 Task: Add an event with the title Second Sales Forecast Analysis, date '2024/05/02', time 9:40 AM to 11:40 AMand add a description: The training workshop will begin with an exploration of the key principles and qualities of effective team leadership. Participants will gain an understanding of the different leadership styles and approaches, and how to adapt their leadership style to meet the needs of their team and organization._x000D_
, put the event into Orange category . Add location for the event as: Oslo, Norway, logged in from the account softage.7@softage.netand send the event invitation to softage.6@softage.net and softage.8@softage.net. Set a reminder for the event 15 minutes before
Action: Mouse moved to (101, 109)
Screenshot: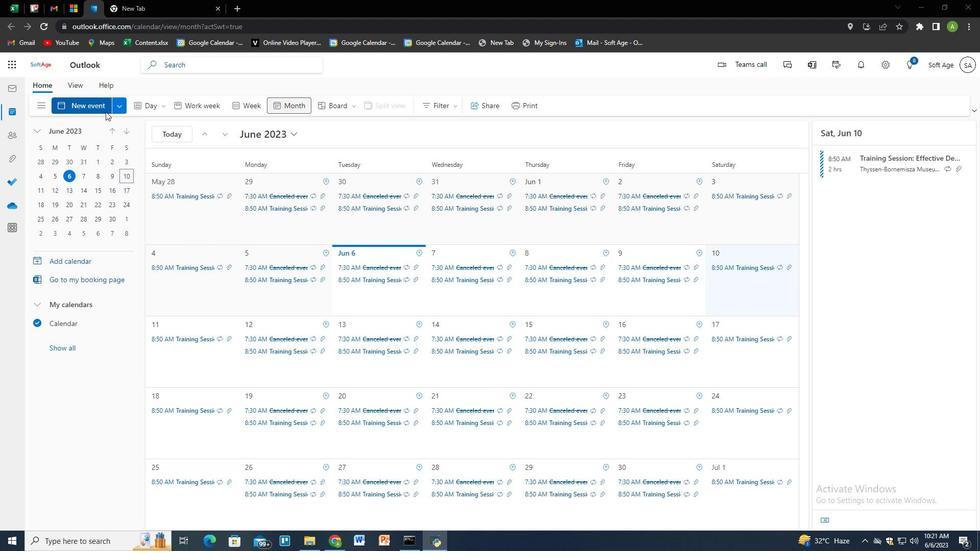 
Action: Mouse pressed left at (101, 109)
Screenshot: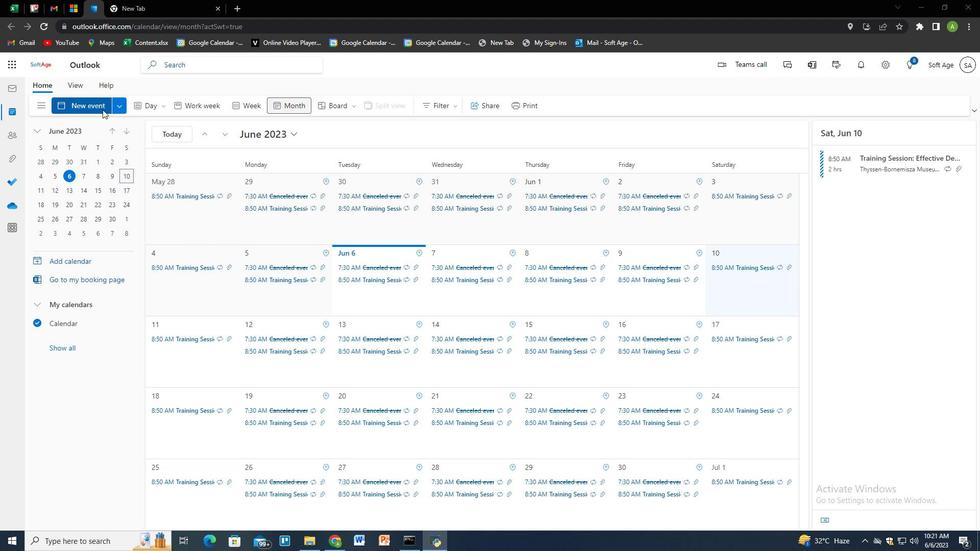 
Action: Mouse moved to (343, 170)
Screenshot: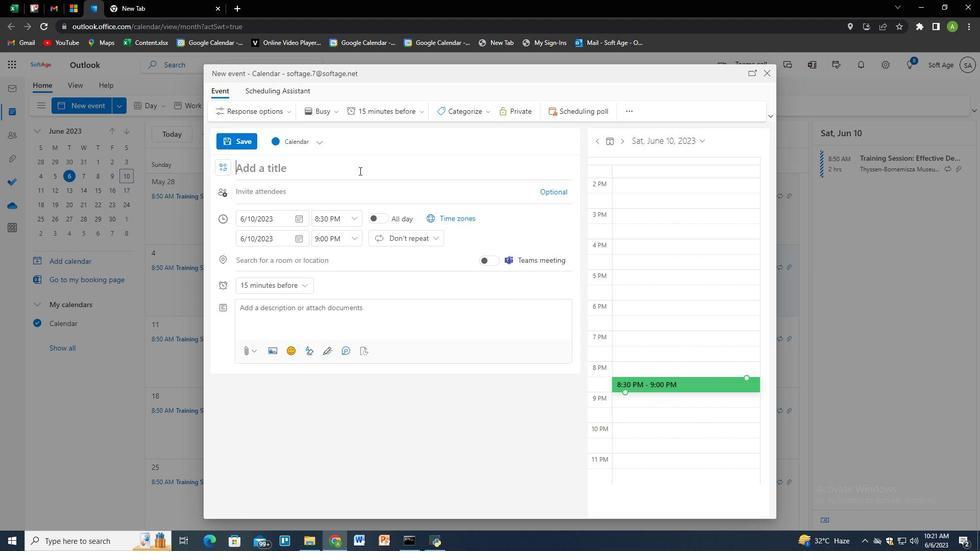 
Action: Mouse pressed left at (343, 170)
Screenshot: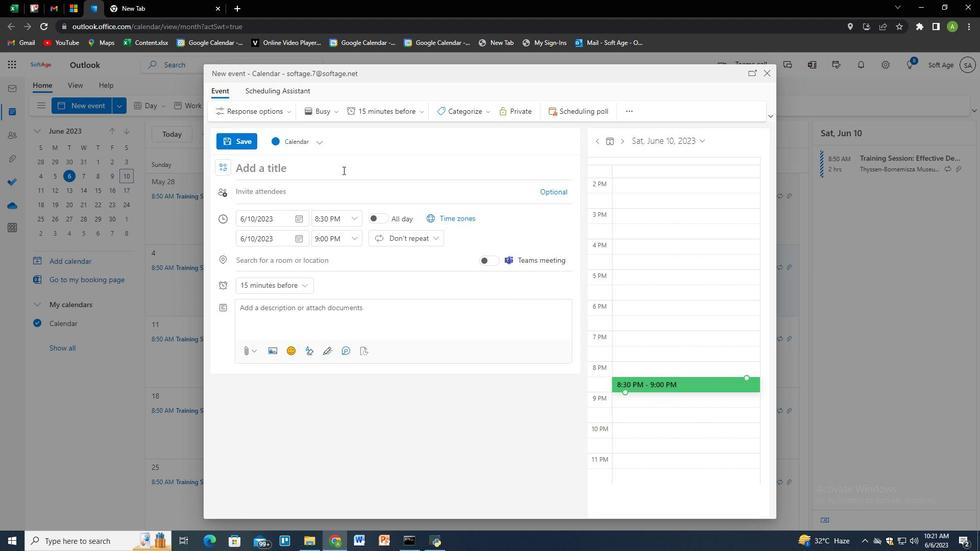 
Action: Key pressed <Key.shift>Second<Key.space><Key.shift>Sales<Key.space><Key.shift>Fp<Key.backspace>orecast<Key.space><Key.shift><Key.shift><Key.shift><Key.shift><Key.shift><Key.shift><Key.shift><Key.shift><Key.shift><Key.shift><Key.shift><Key.shift><Key.shift><Key.shift><Key.shift><Key.shift><Key.shift><Key.shift><Key.shift><Key.shift><Key.shift><Key.shift><Key.shift><Key.shift><Key.shift><Key.shift><Key.shift><Key.shift><Key.shift><Key.shift><Key.shift><Key.shift><Key.shift><Key.shift><Key.shift><Key.shift><Key.shift>Analysis
Screenshot: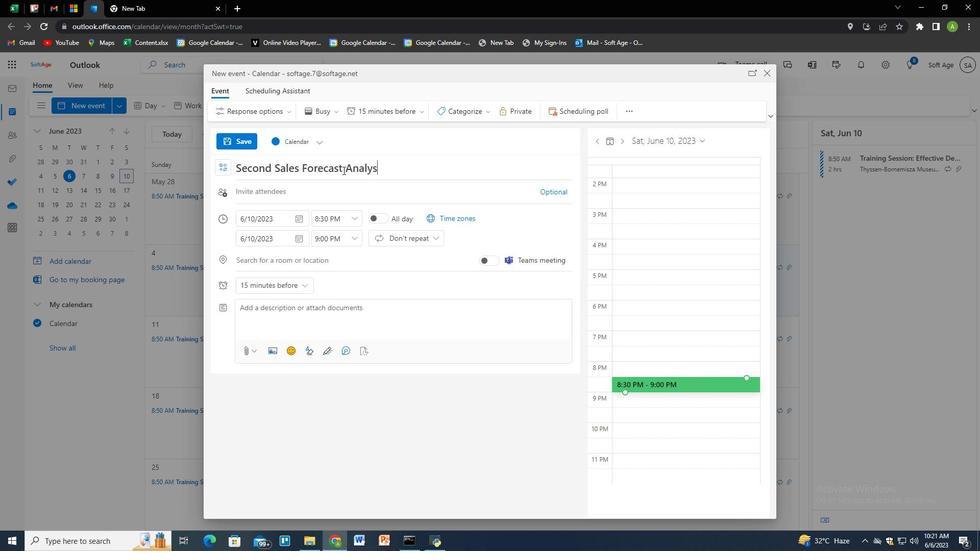 
Action: Mouse moved to (303, 215)
Screenshot: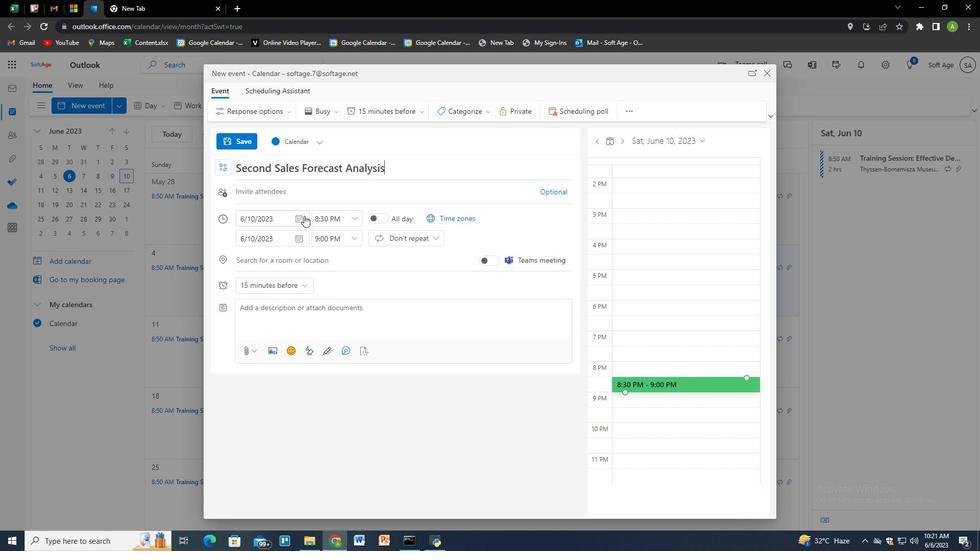 
Action: Mouse pressed left at (303, 215)
Screenshot: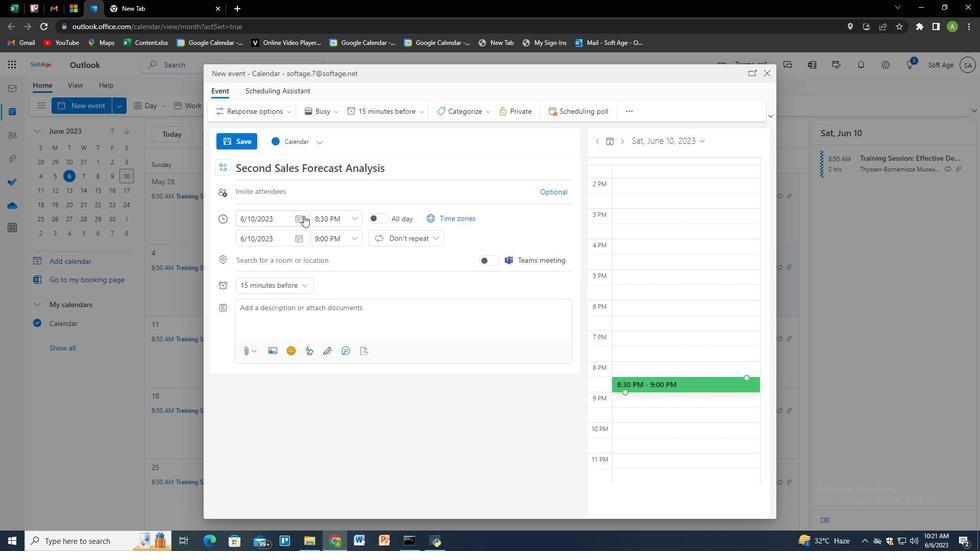 
Action: Mouse moved to (287, 233)
Screenshot: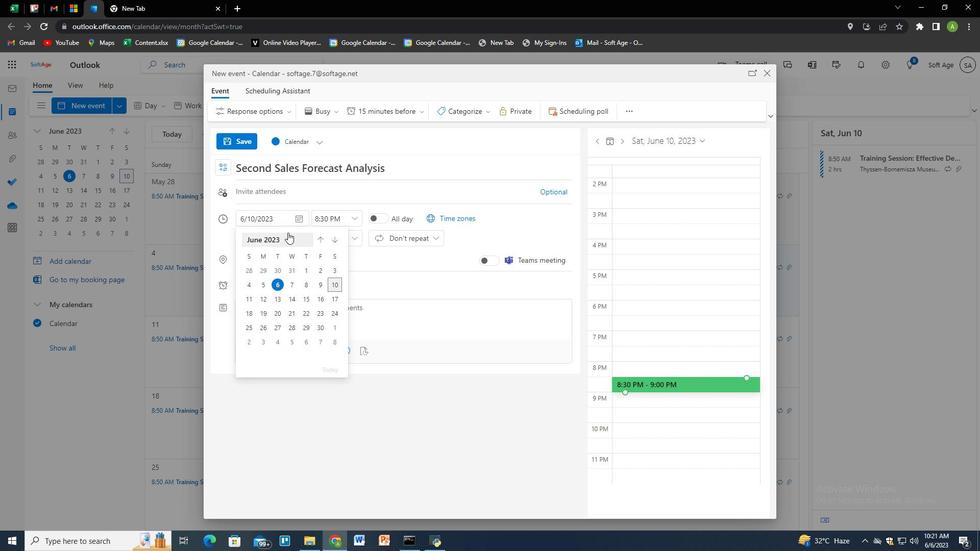 
Action: Mouse pressed left at (287, 233)
Screenshot: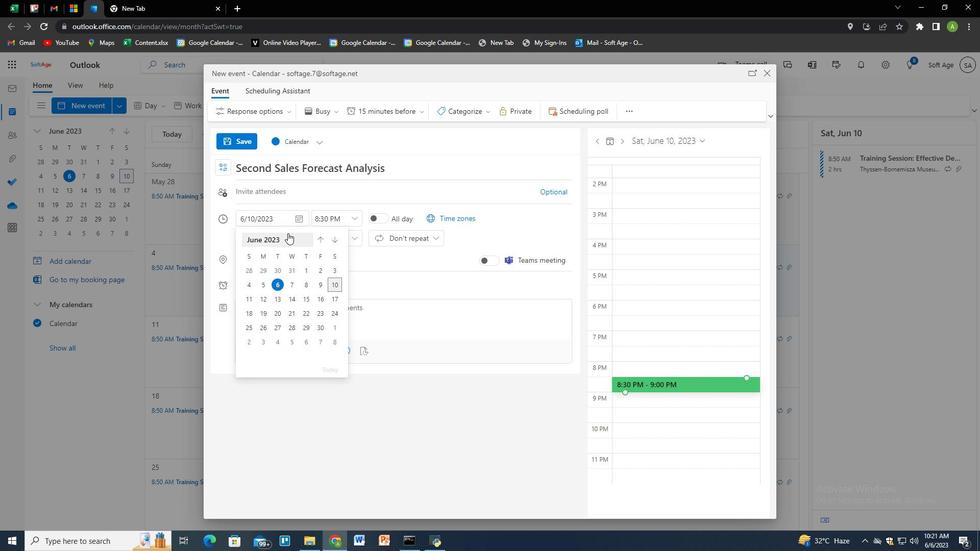
Action: Mouse moved to (287, 242)
Screenshot: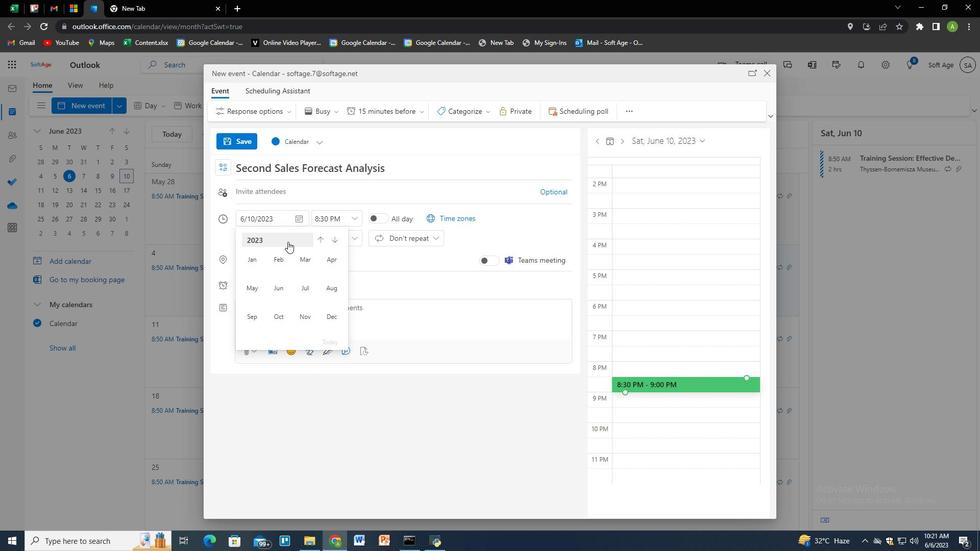 
Action: Mouse pressed left at (287, 242)
Screenshot: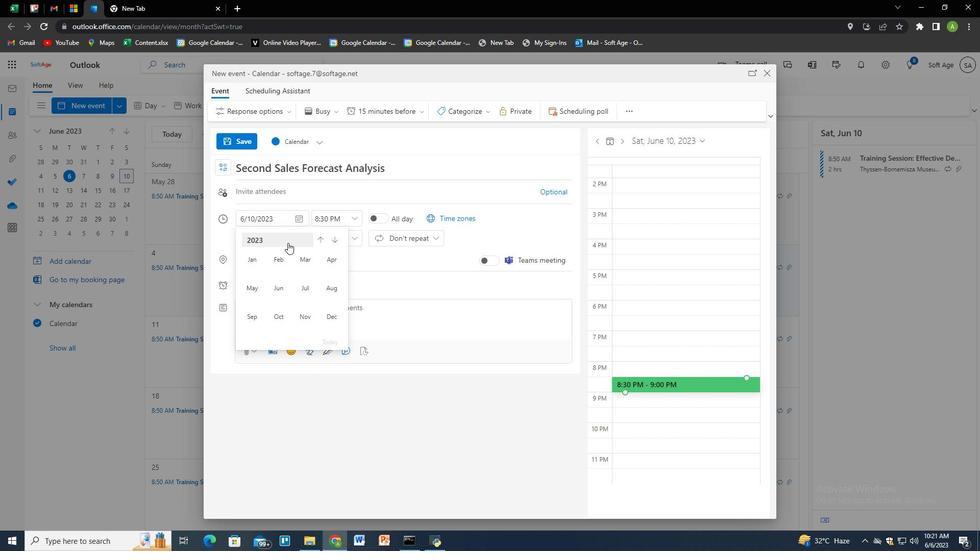 
Action: Mouse moved to (257, 287)
Screenshot: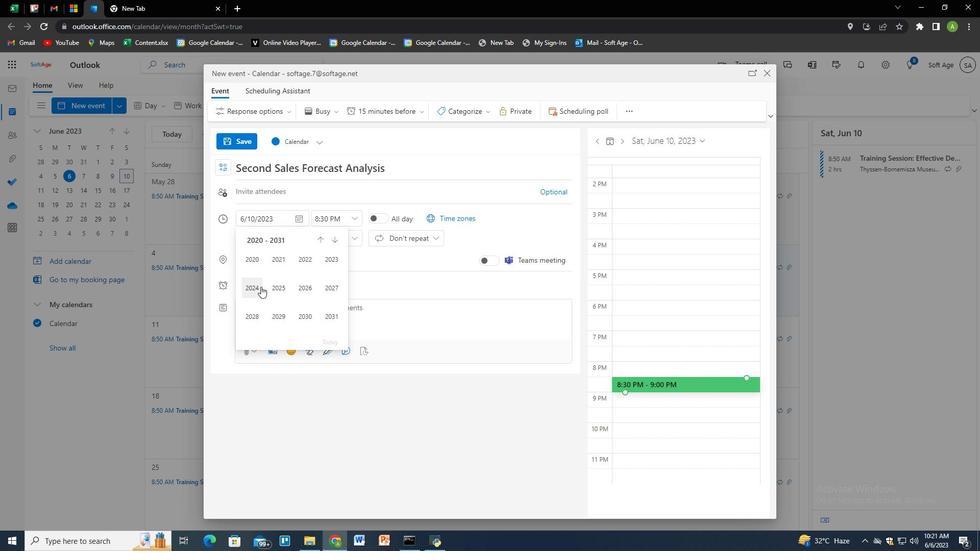 
Action: Mouse pressed left at (257, 287)
Screenshot: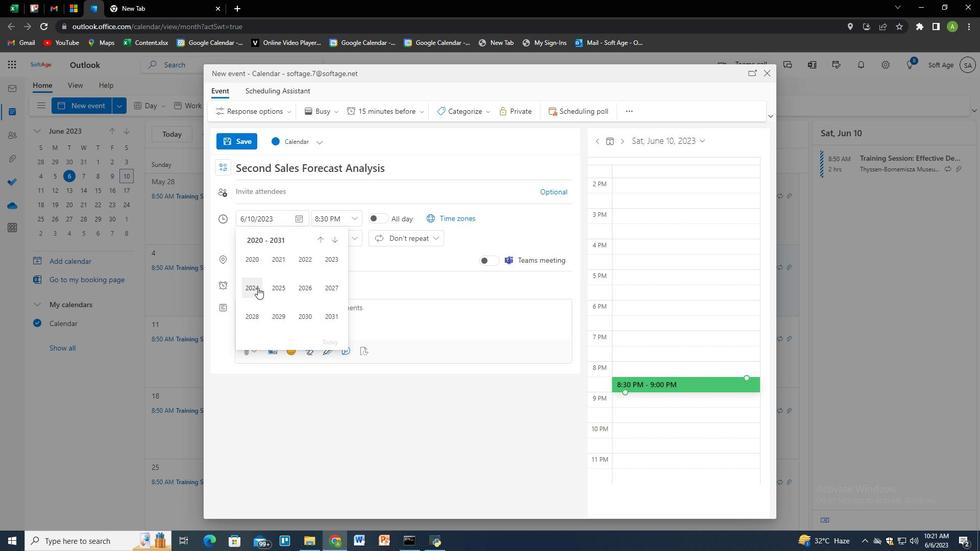 
Action: Mouse moved to (250, 284)
Screenshot: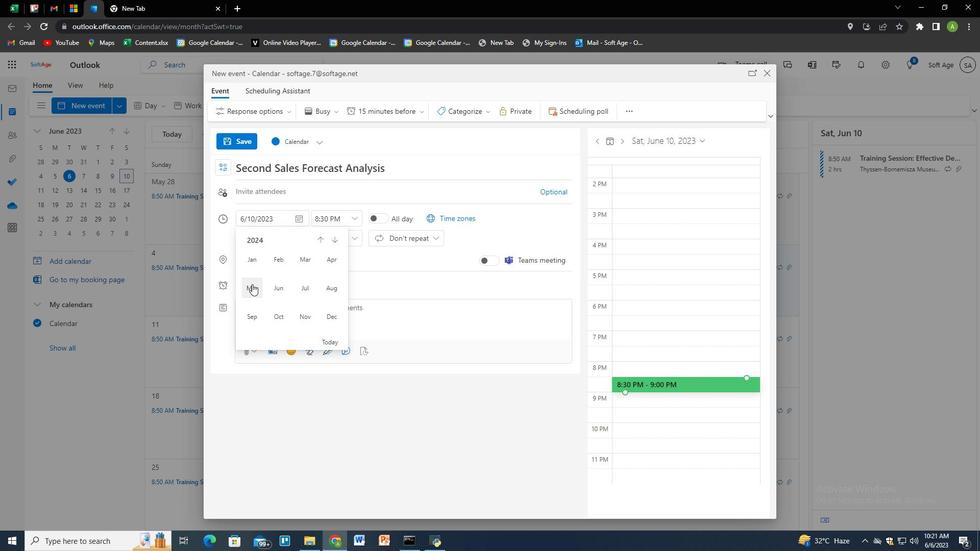 
Action: Mouse pressed left at (250, 284)
Screenshot: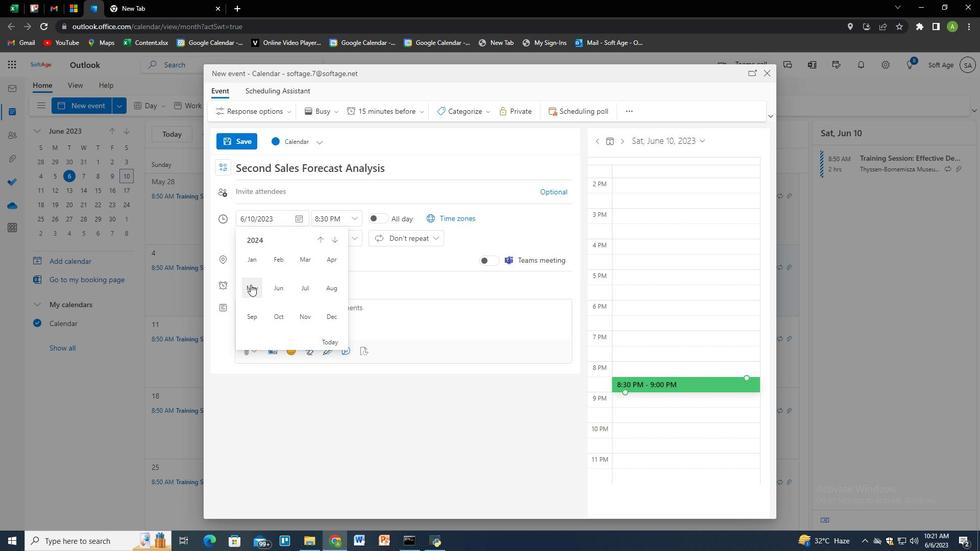 
Action: Mouse moved to (302, 272)
Screenshot: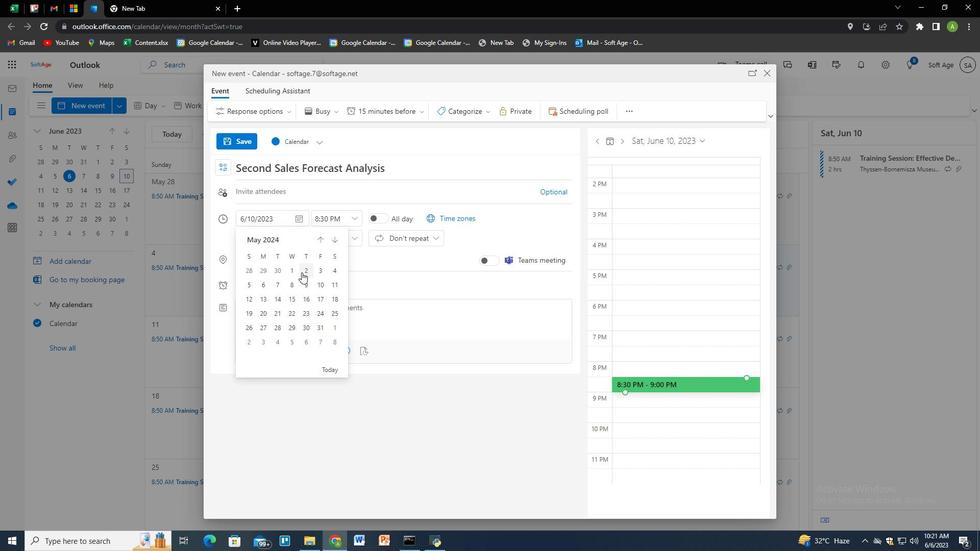 
Action: Mouse pressed left at (302, 272)
Screenshot: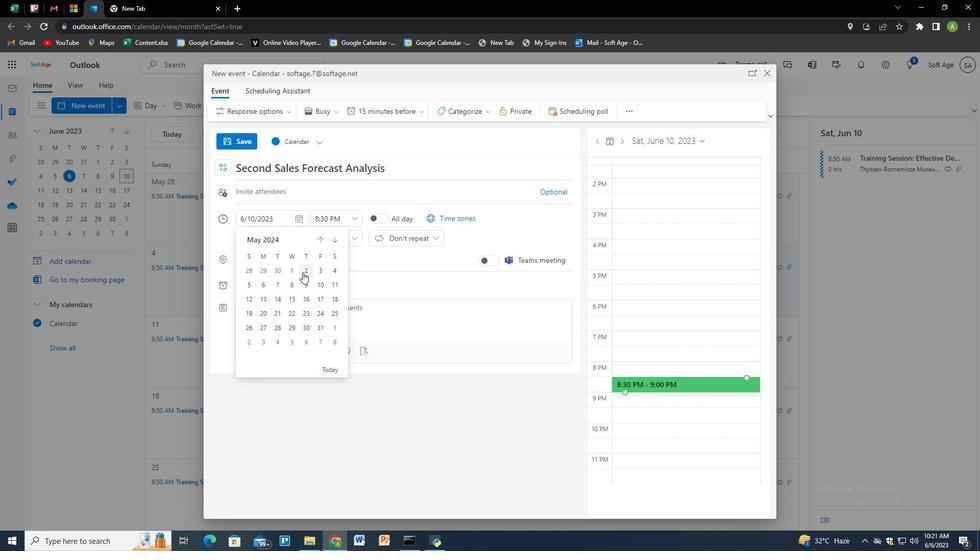 
Action: Mouse moved to (326, 215)
Screenshot: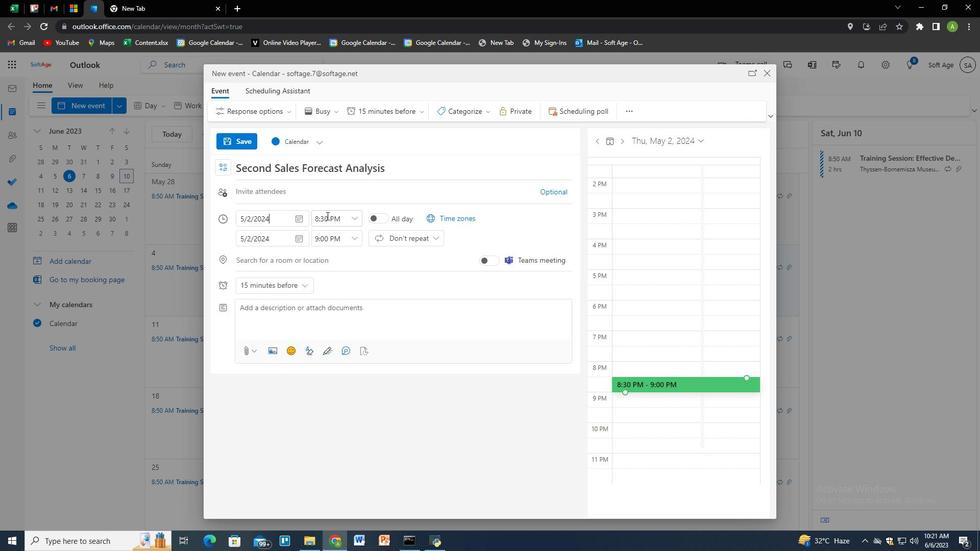 
Action: Mouse pressed left at (326, 215)
Screenshot: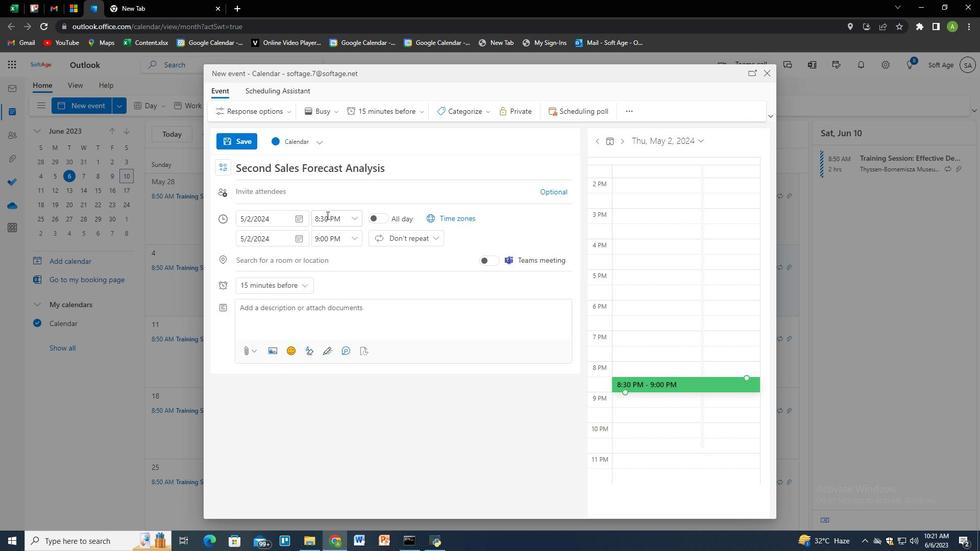 
Action: Key pressed 9<Key.shift_r>:40<Key.space><Key.shift>A<Key.shift_r>M
Screenshot: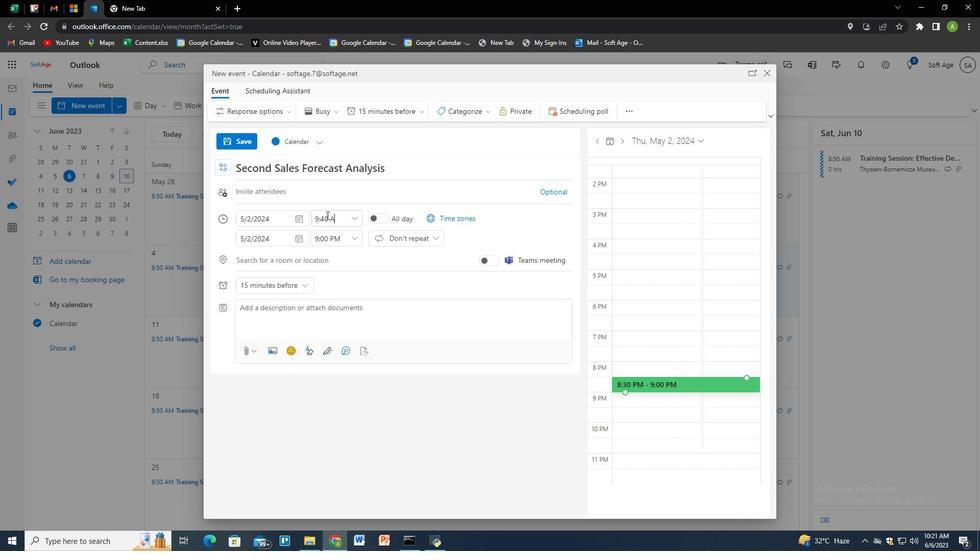 
Action: Mouse moved to (325, 239)
Screenshot: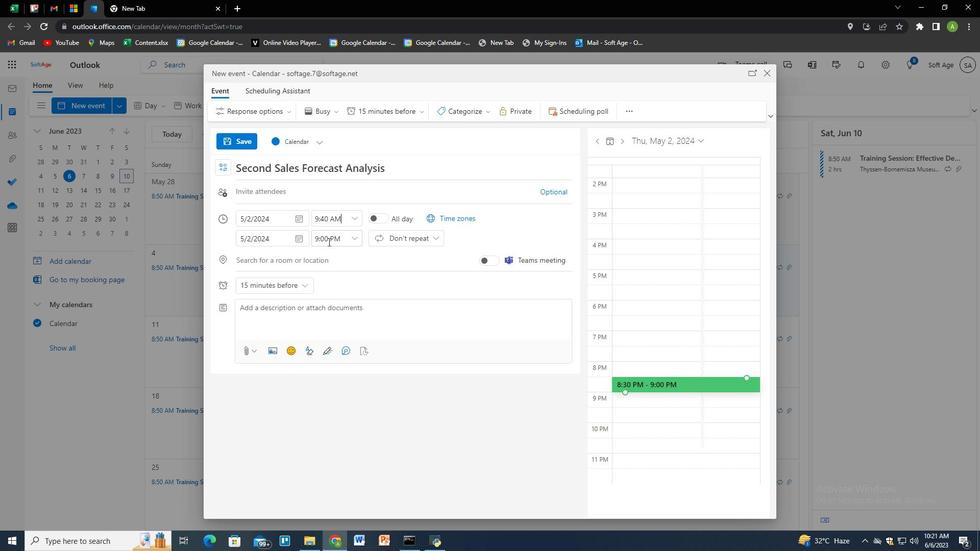 
Action: Mouse pressed left at (325, 239)
Screenshot: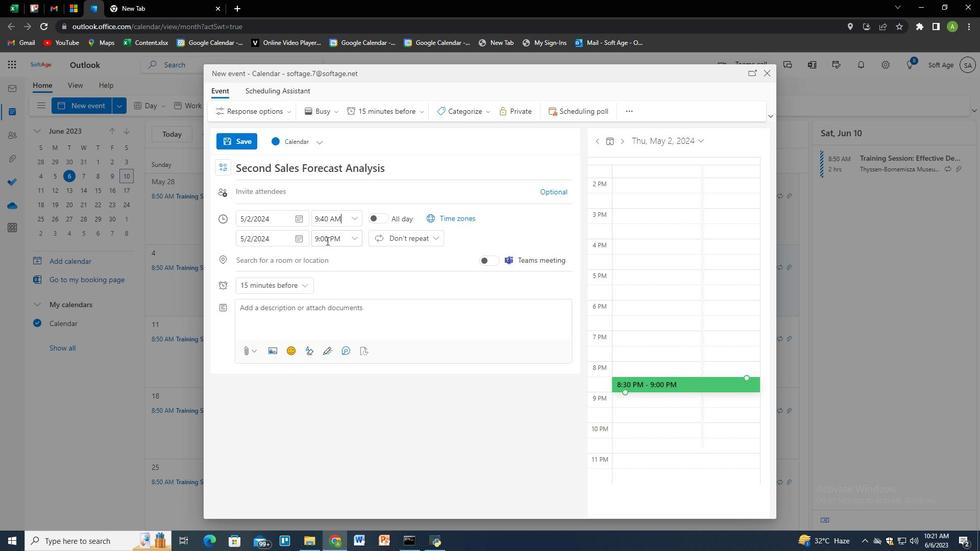 
Action: Key pressed 11<Key.shift_r>:<Key.space>40<Key.backspace><Key.backspace><Key.backspace><Key.space>40<Key.space><Key.shift><Key.shift>AM
Screenshot: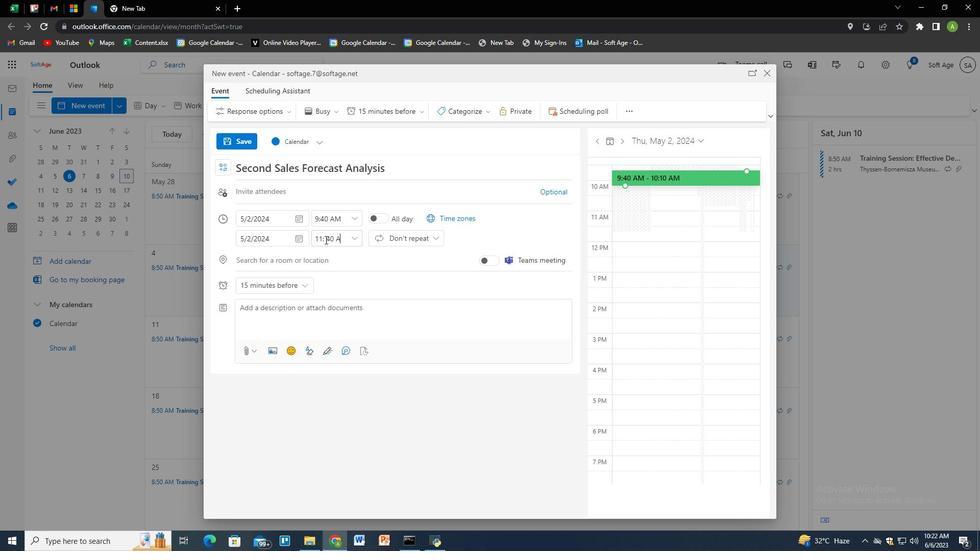 
Action: Mouse moved to (311, 255)
Screenshot: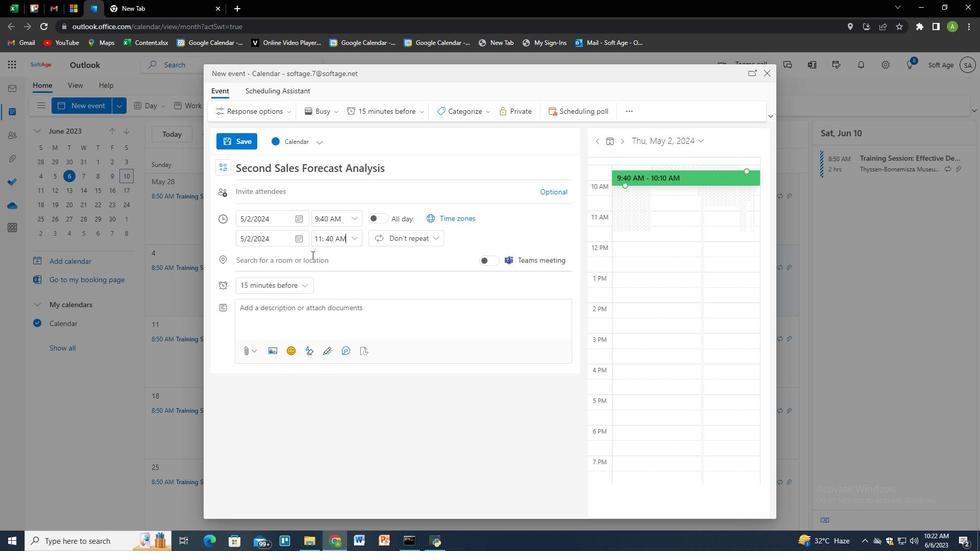 
Action: Key pressed <Key.tab><Key.tab><Key.tab><Key.tab><Key.tab><Key.tab><Key.tab><Key.shift>The<Key.space>training<Key.space>workshop<Key.space>will<Key.space>begin<Key.space>with<Key.space>an<Key.space>exploration<Key.space>of<Key.space>the<Key.space>key<Key.space>pro<Key.backspace>ic<Key.backspace>v<Key.backspace>nciples<Key.space>and<Key.space>qualities<Key.space>of<Key.space>effective<Key.space>team<Key.space>leadershs<Key.backspace><Key.backspace>sh<Key.backspace><Key.backspace>hi[<Key.backspace>p<Key.space>styles<Key.space>and<Key.space>approaches<Key.space>a<Key.backspace><Key.backspace>,<Key.space>and<Key.space>how<Key.space>to<Key.space>adapt<Key.space>their<Key.space>leadership<Key.space>style<Key.space>to<Key.space>meet<Key.space>the<Key.space>needs<Key.space>of<Key.space>thri<Key.backspace><Key.backspace>eir<Key.space>team<Key.space>and<Key.space>organization.
Screenshot: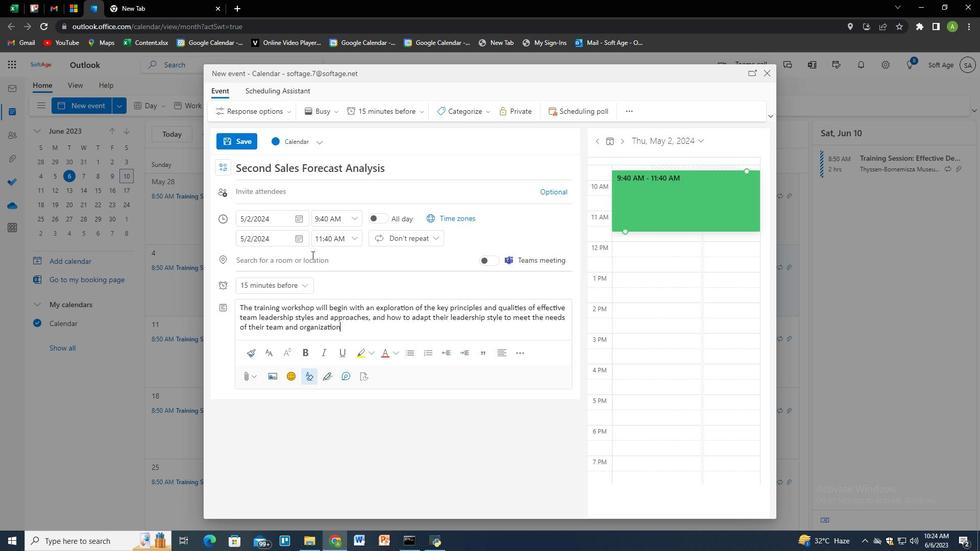 
Action: Mouse moved to (474, 116)
Screenshot: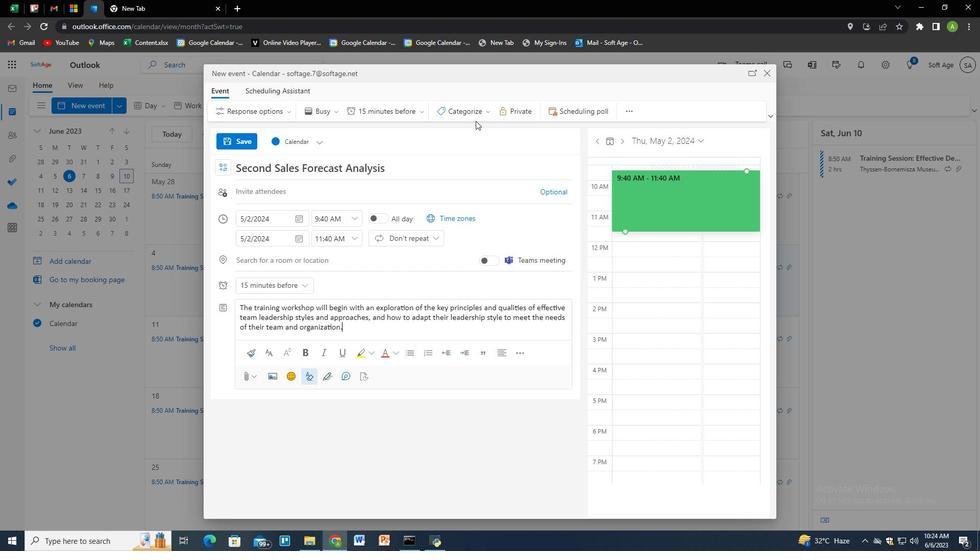 
Action: Mouse pressed left at (474, 116)
Screenshot: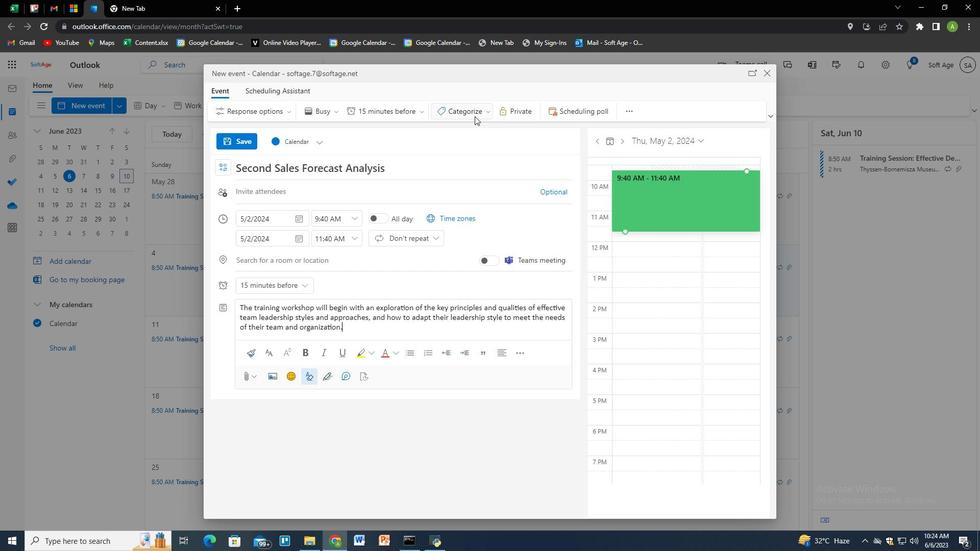 
Action: Mouse moved to (478, 163)
Screenshot: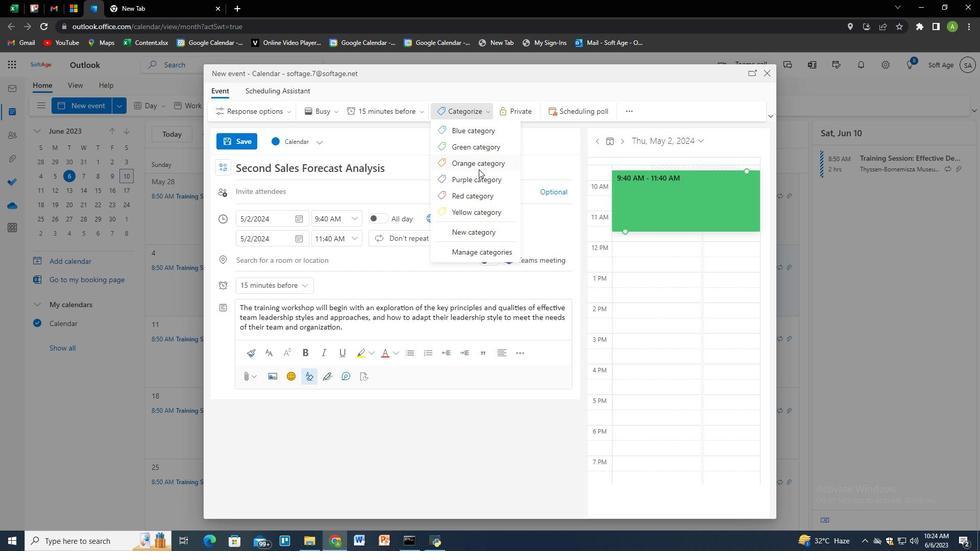 
Action: Mouse pressed left at (478, 163)
Screenshot: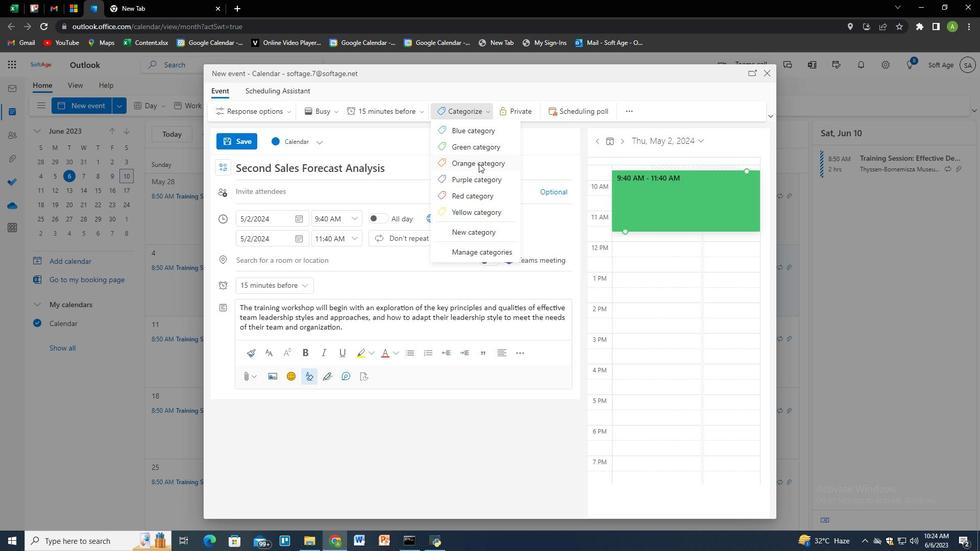 
Action: Mouse moved to (299, 260)
Screenshot: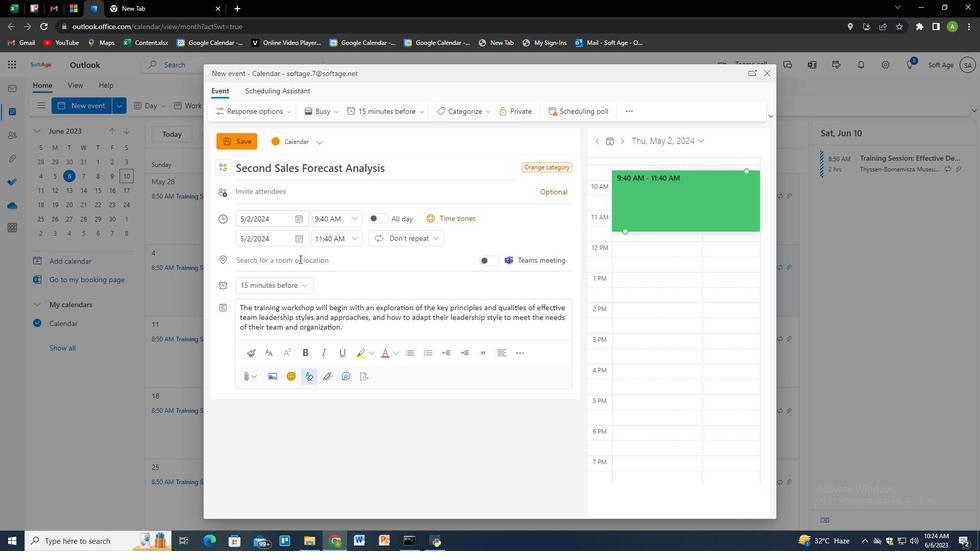 
Action: Mouse pressed left at (299, 260)
Screenshot: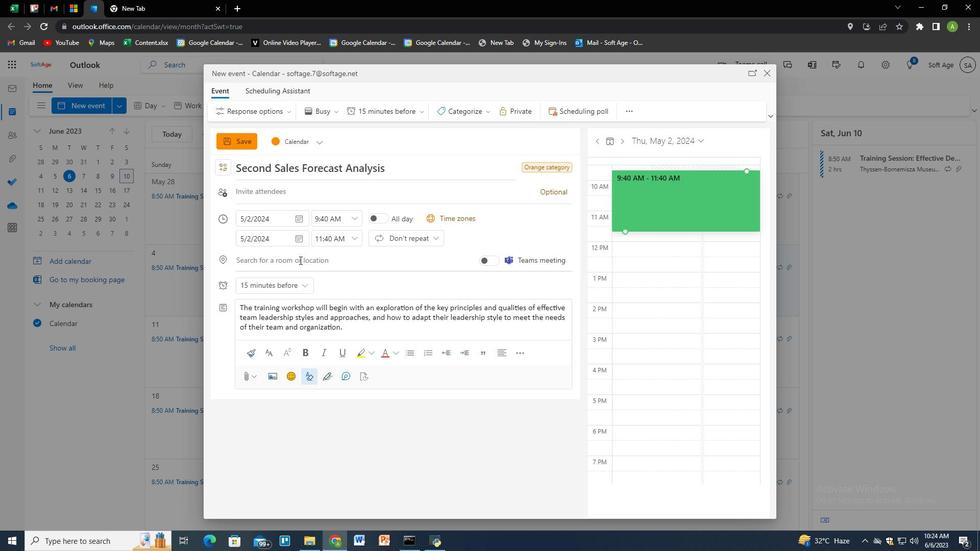 
Action: Key pressed <Key.shift>Oslo,<Key.space><Key.shift>Norway<Key.down><Key.enter>
Screenshot: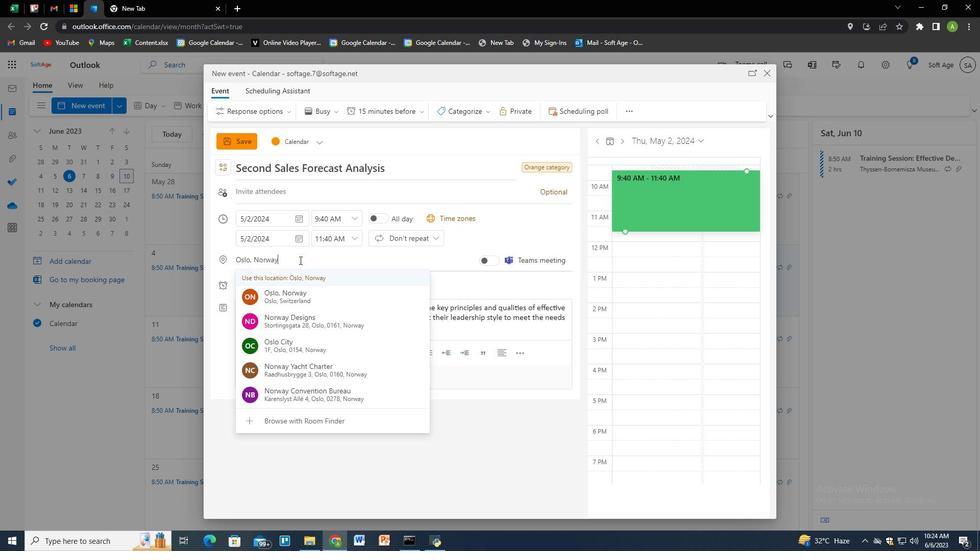 
Action: Mouse moved to (335, 196)
Screenshot: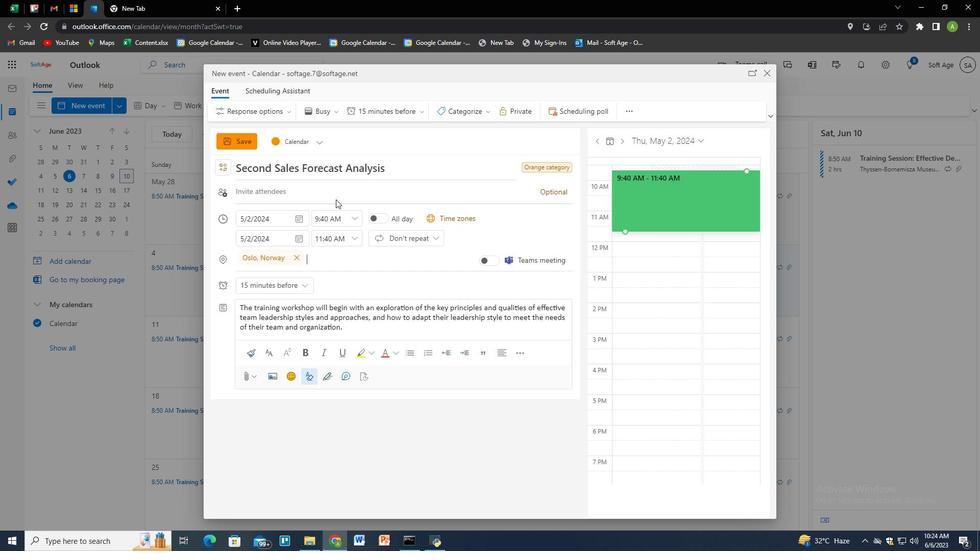 
Action: Mouse pressed left at (335, 196)
Screenshot: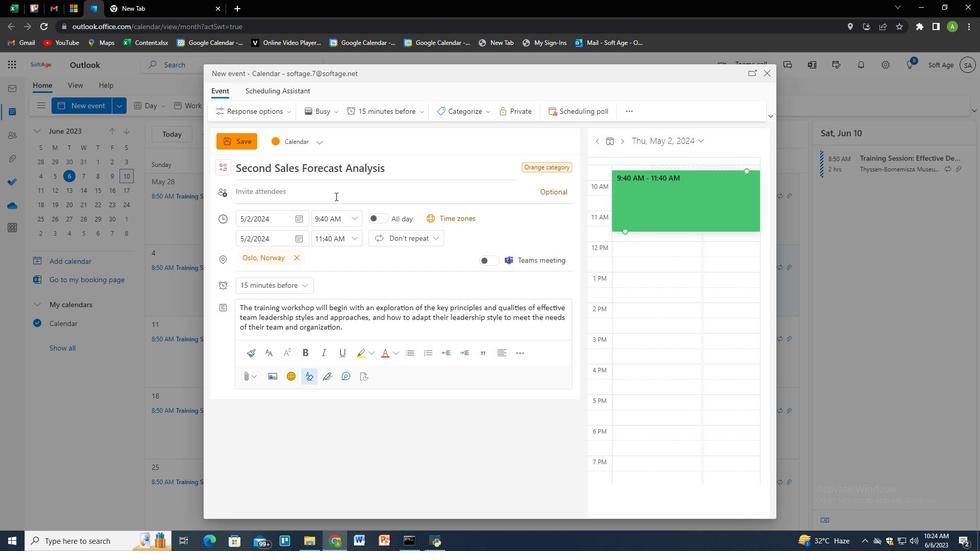 
Action: Key pressed softage.6<Key.shift>@softage.net<Key.enter>softage<Key.shift>@<Key.backspace>.8<Key.shift>@softage.net<Key.down><Key.up><Key.enter>
Screenshot: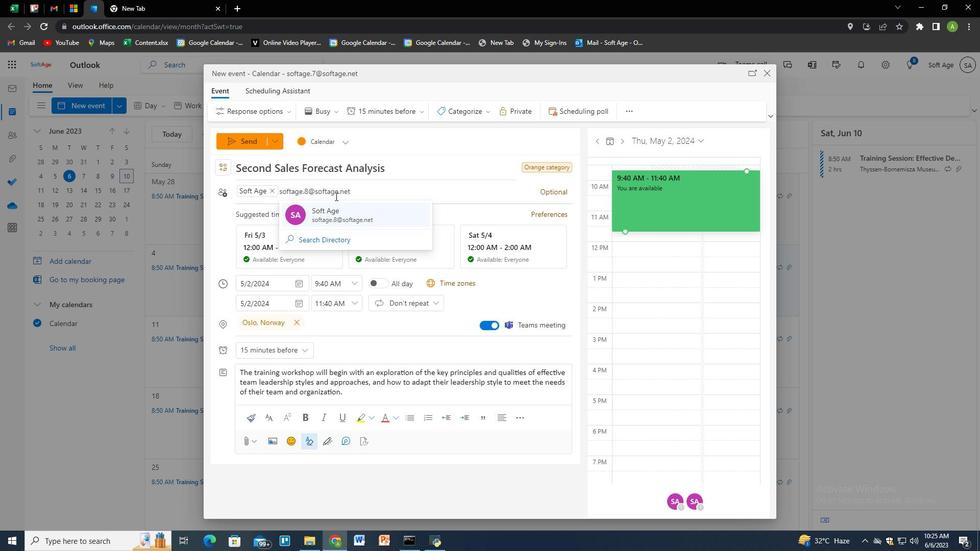 
Action: Mouse moved to (369, 108)
Screenshot: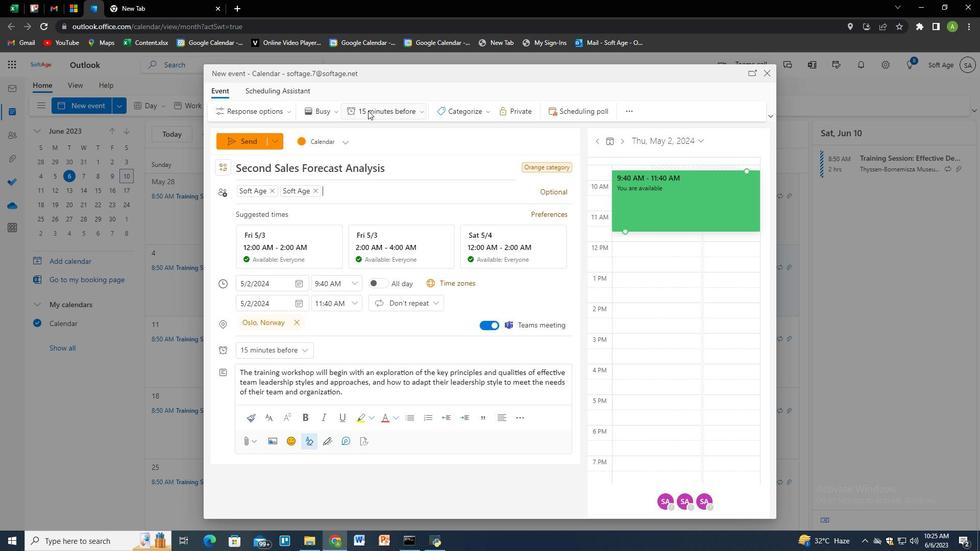 
Action: Mouse pressed left at (369, 108)
Screenshot: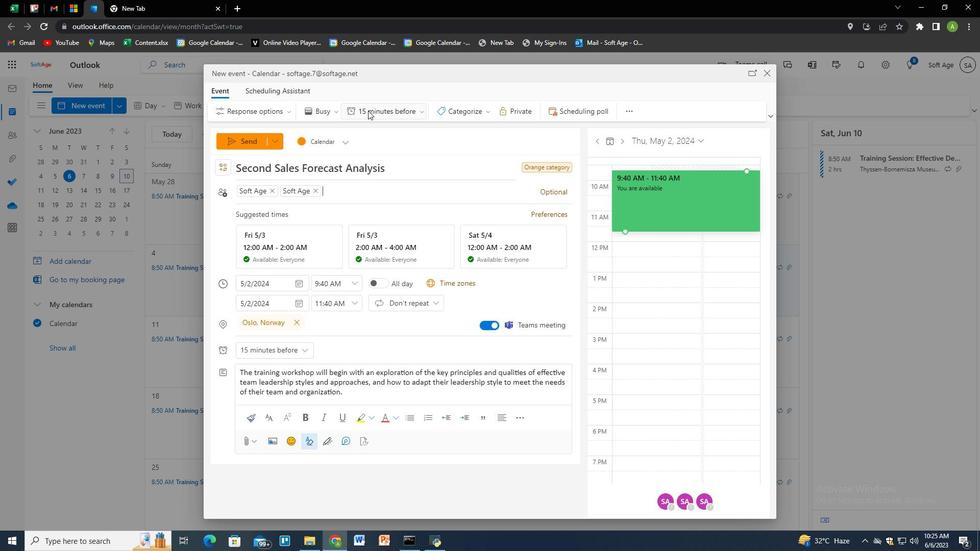 
Action: Mouse moved to (381, 184)
Screenshot: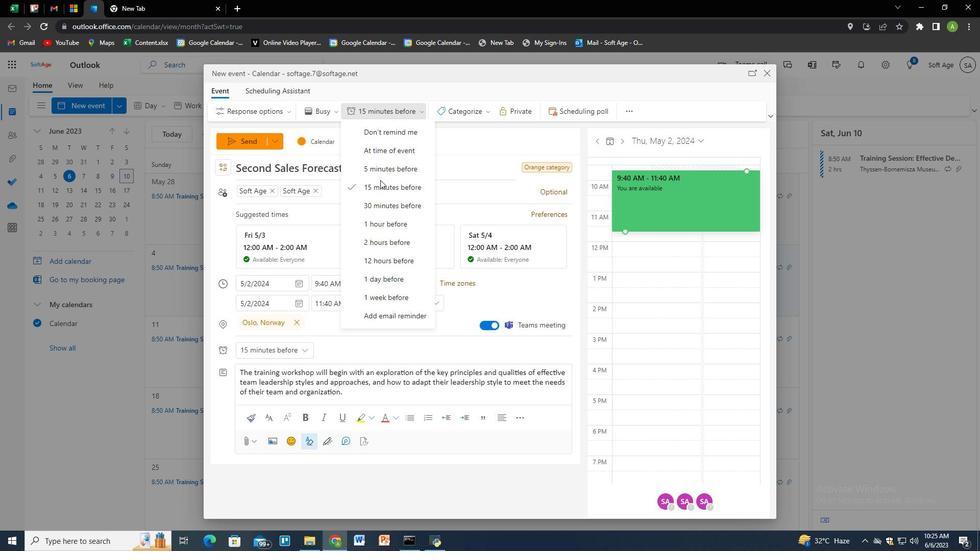 
Action: Mouse pressed left at (381, 184)
Screenshot: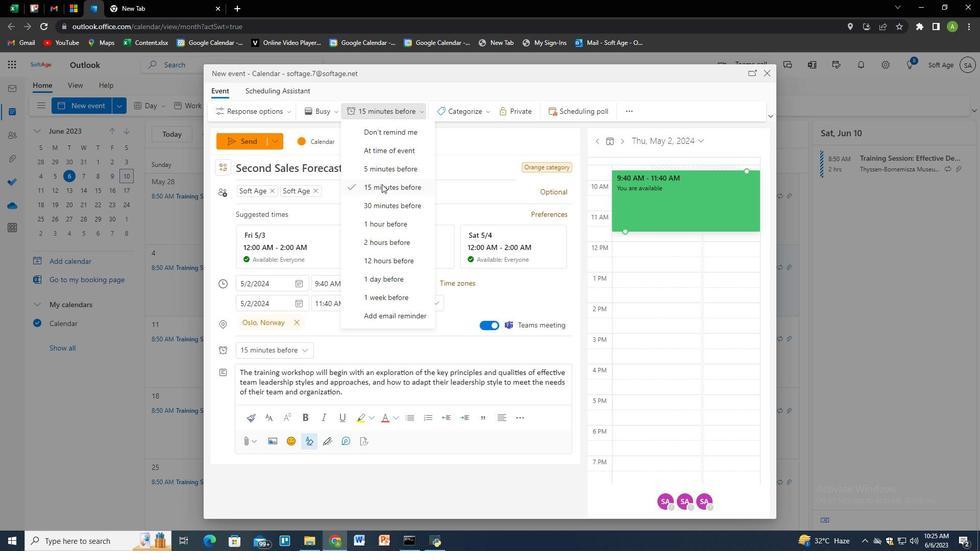 
Action: Mouse moved to (405, 194)
Screenshot: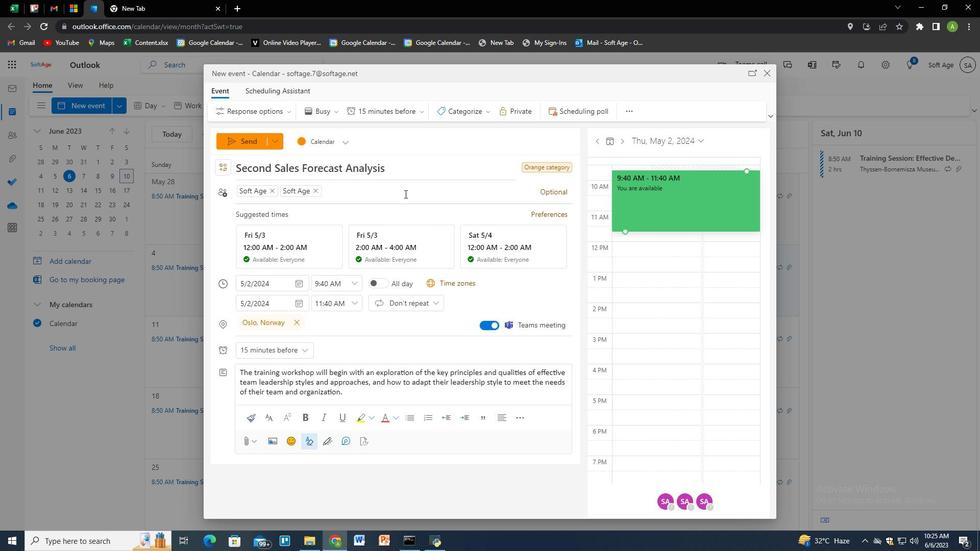 
Action: Mouse pressed left at (405, 194)
Screenshot: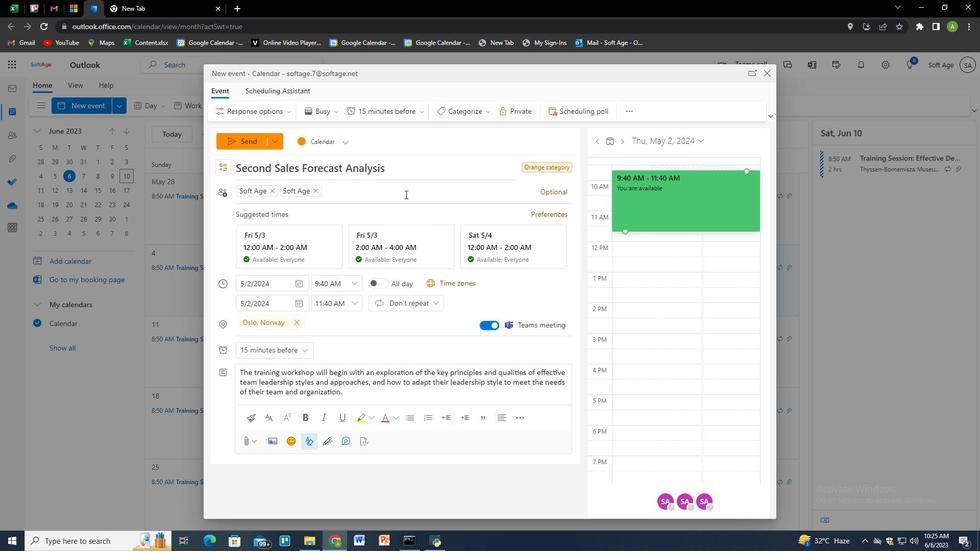 
Action: Mouse moved to (470, 187)
Screenshot: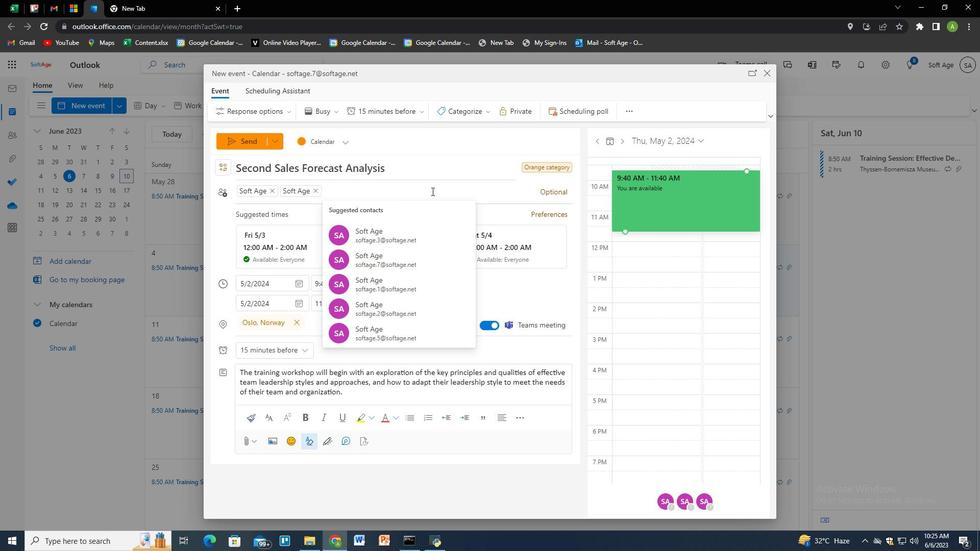 
Action: Mouse pressed left at (470, 187)
Screenshot: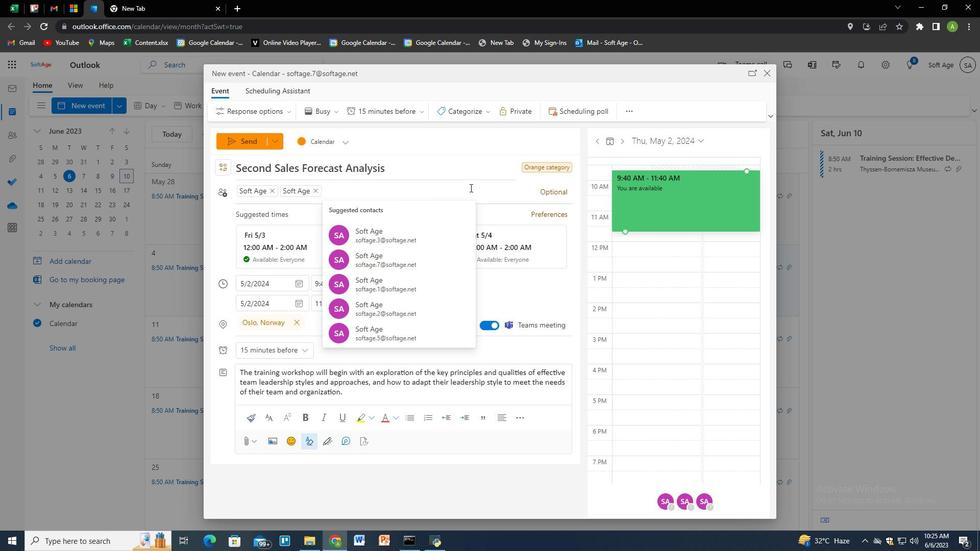 
Action: Mouse moved to (517, 348)
Screenshot: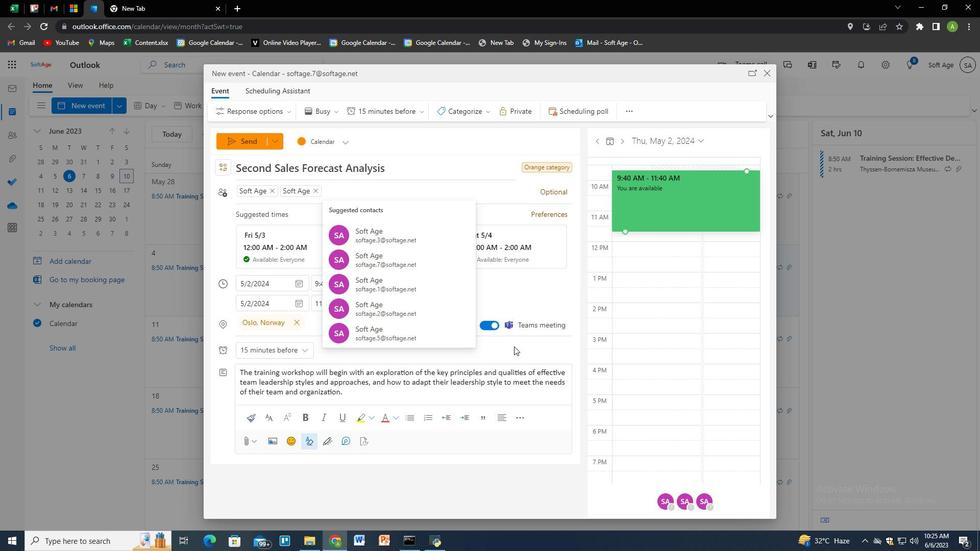 
Action: Mouse pressed left at (517, 348)
Screenshot: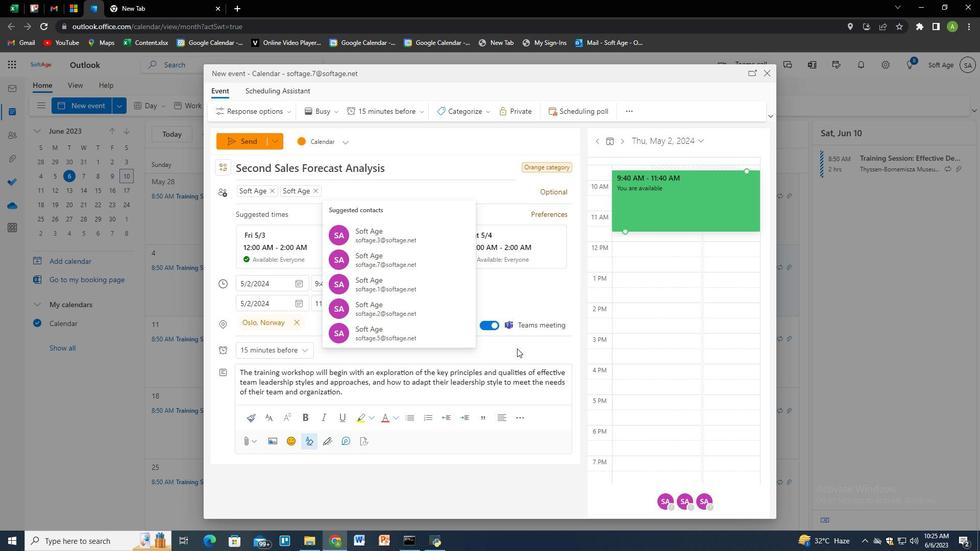 
Action: Mouse moved to (518, 343)
Screenshot: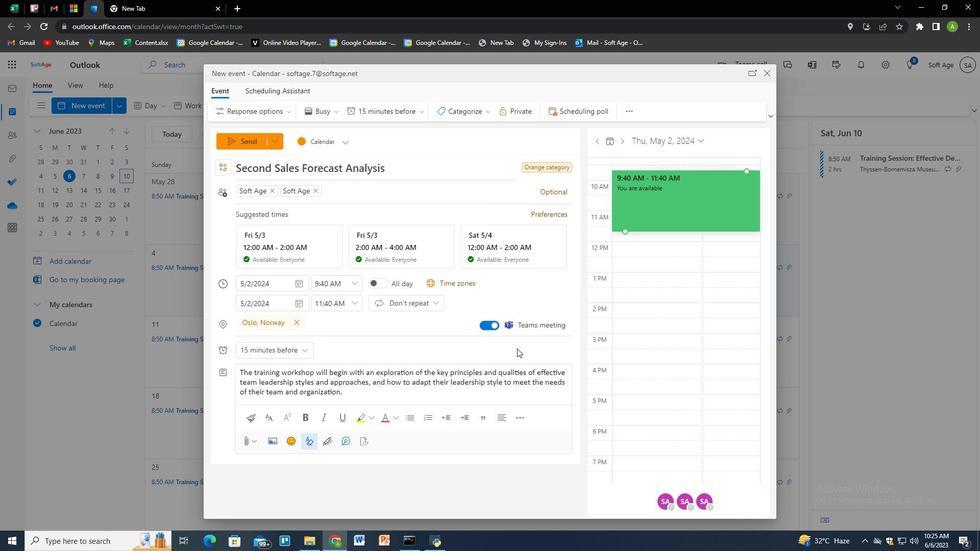 
Action: Mouse scrolled (518, 343) with delta (0, 0)
Screenshot: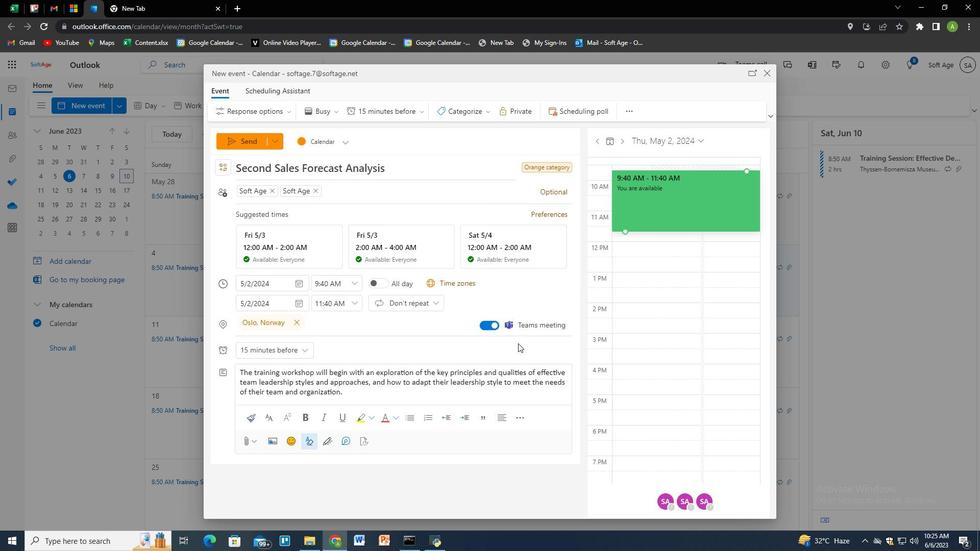 
Action: Mouse scrolled (518, 343) with delta (0, 0)
Screenshot: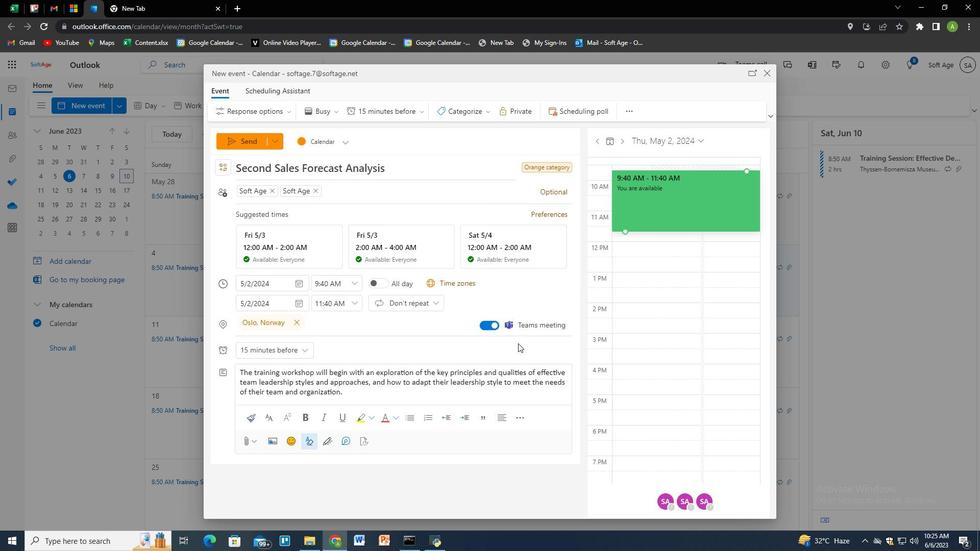 
Action: Mouse moved to (250, 138)
Screenshot: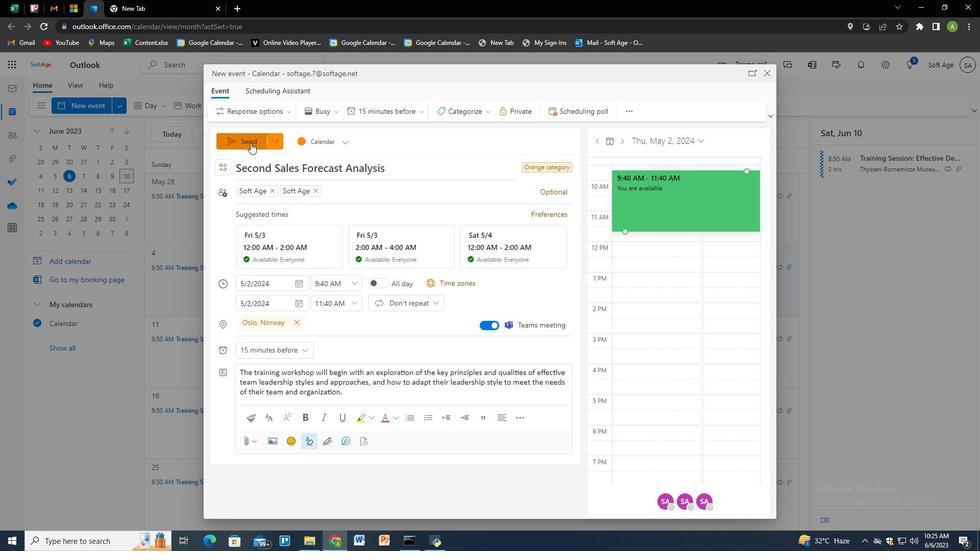 
Action: Mouse pressed left at (250, 138)
Screenshot: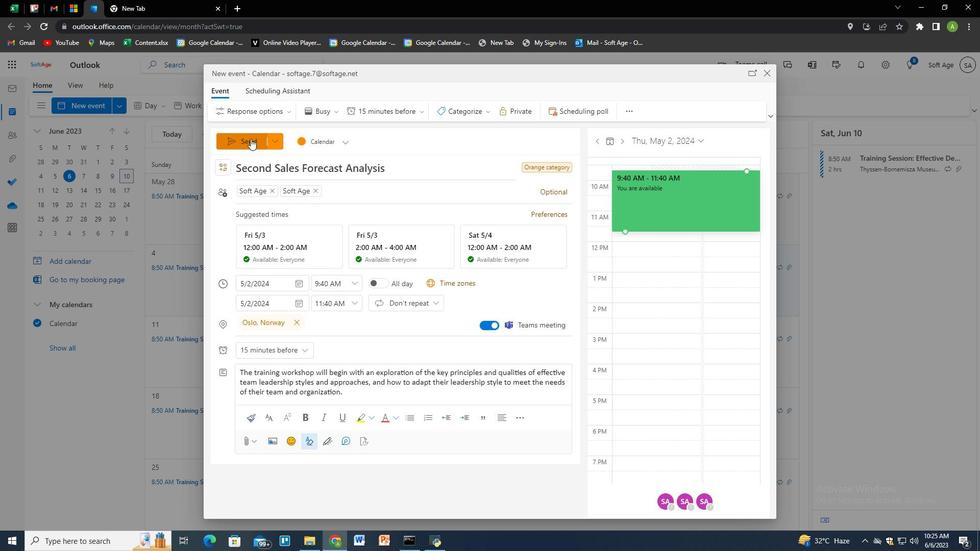 
Action: Mouse moved to (348, 268)
Screenshot: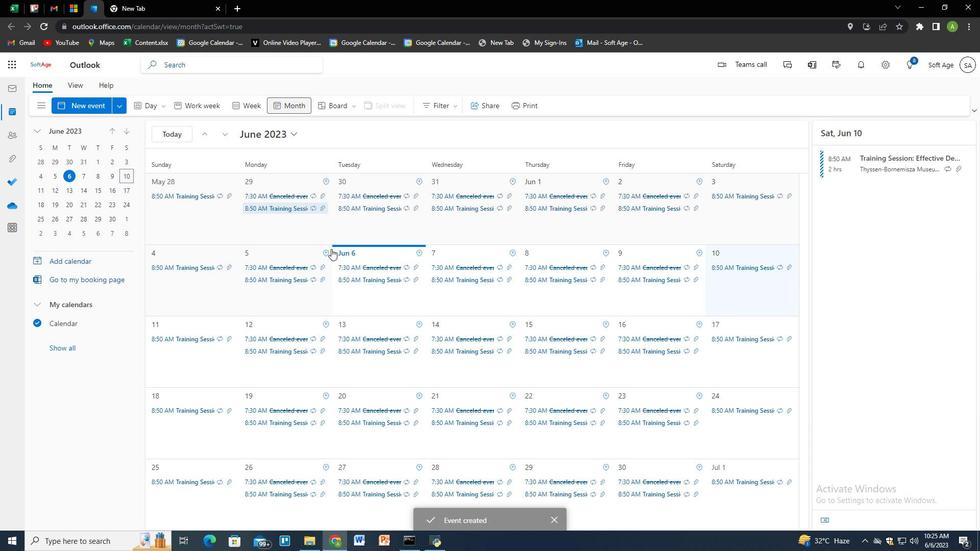 
